 Task: Open a blank sheet, save the file as conflictavoidance.odt Add Heading 'Tips for effective conflict avoidance: 'Add the following points with square bullets '	Promote open communication_x000D_
	Seek understanding_x000D_
	Find common goals_x000D_
' Highlight heading with color  Yellow ,change the font size of heading and points to 20
Action: Mouse moved to (269, 185)
Screenshot: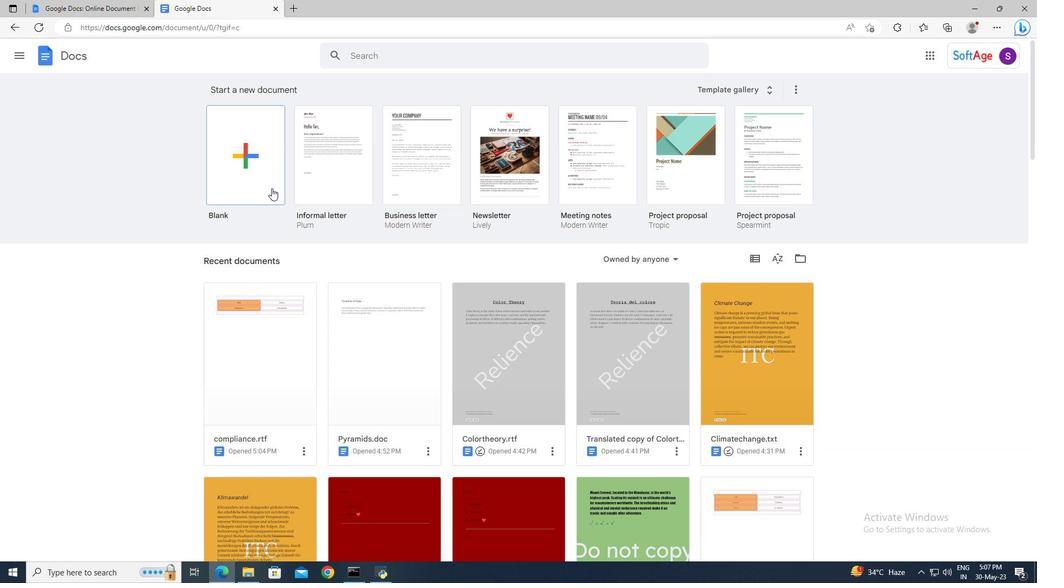 
Action: Mouse pressed left at (269, 185)
Screenshot: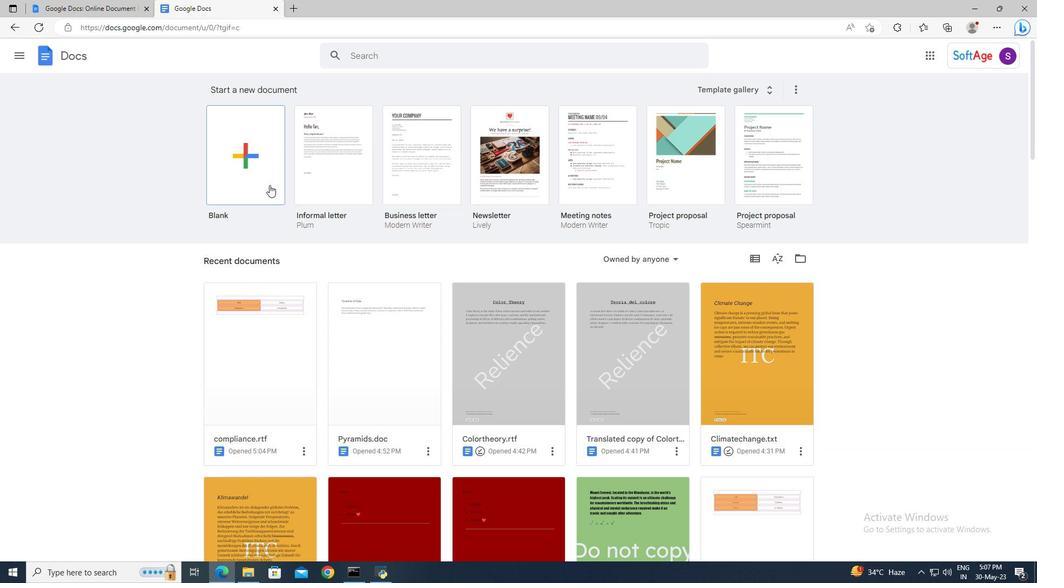 
Action: Mouse moved to (108, 46)
Screenshot: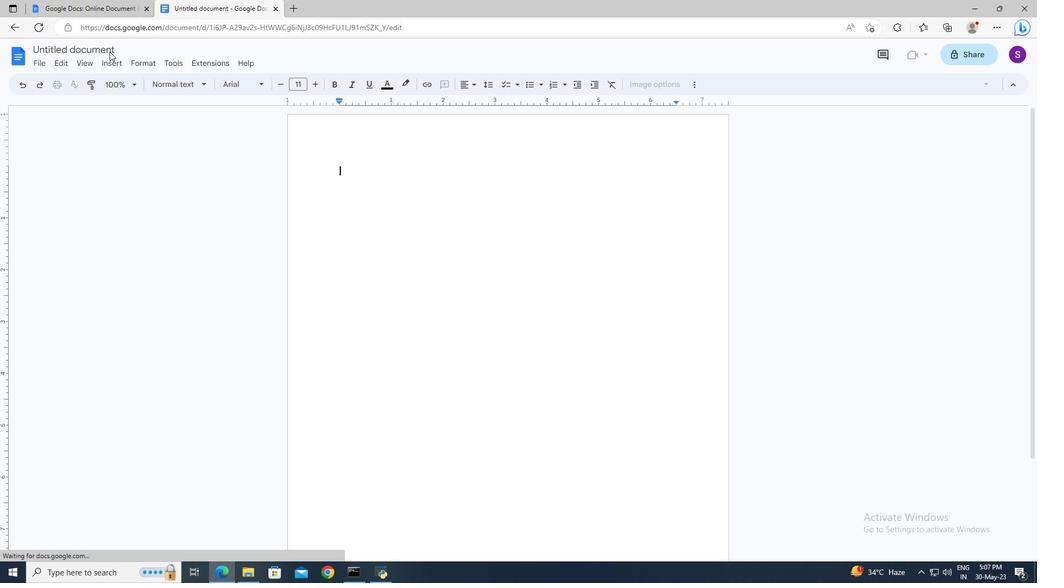 
Action: Mouse pressed left at (108, 46)
Screenshot: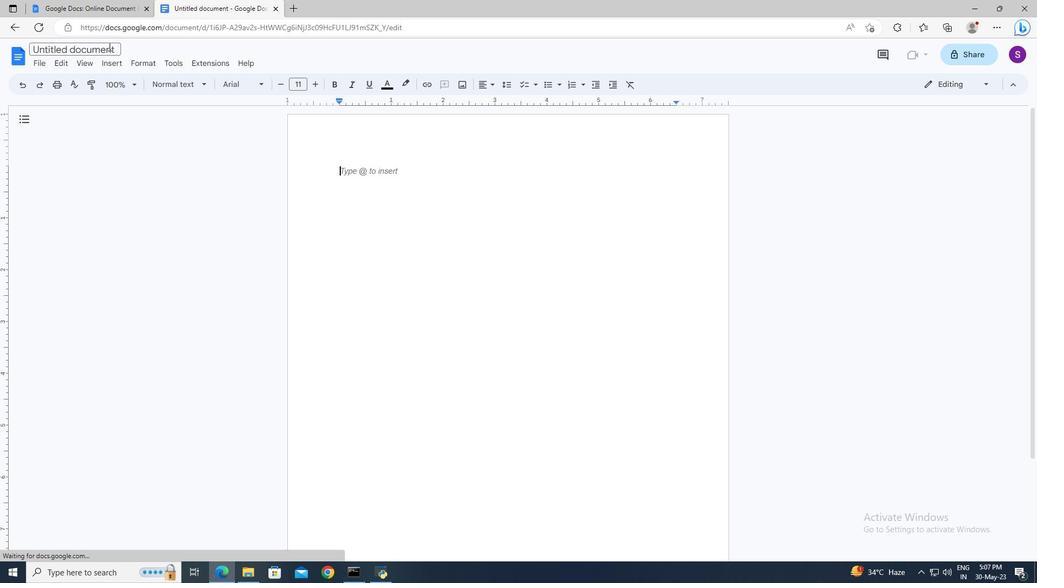 
Action: Key pressed conflictavoidance.odt<Key.enter>
Screenshot: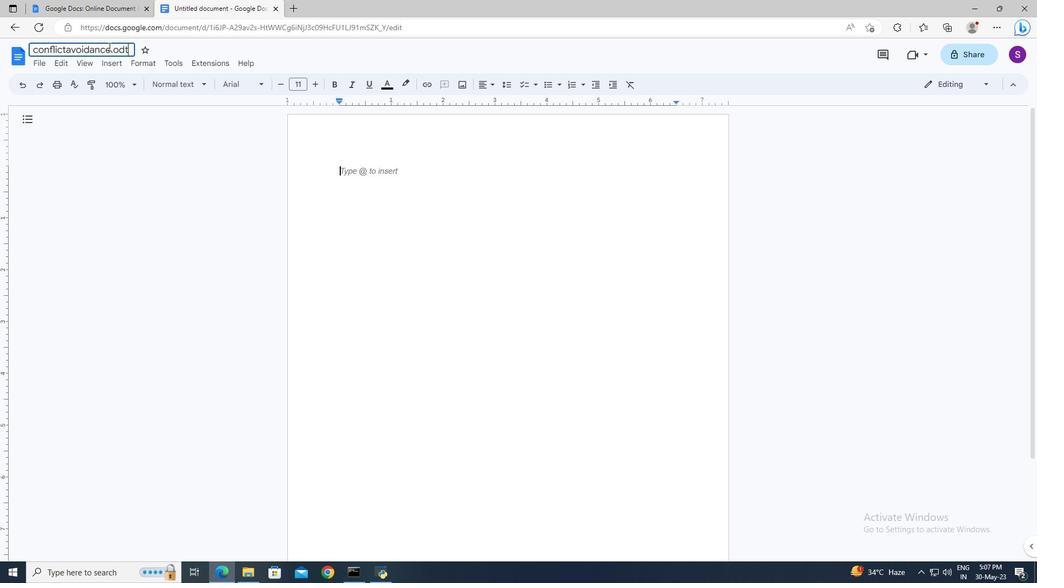 
Action: Mouse moved to (155, 82)
Screenshot: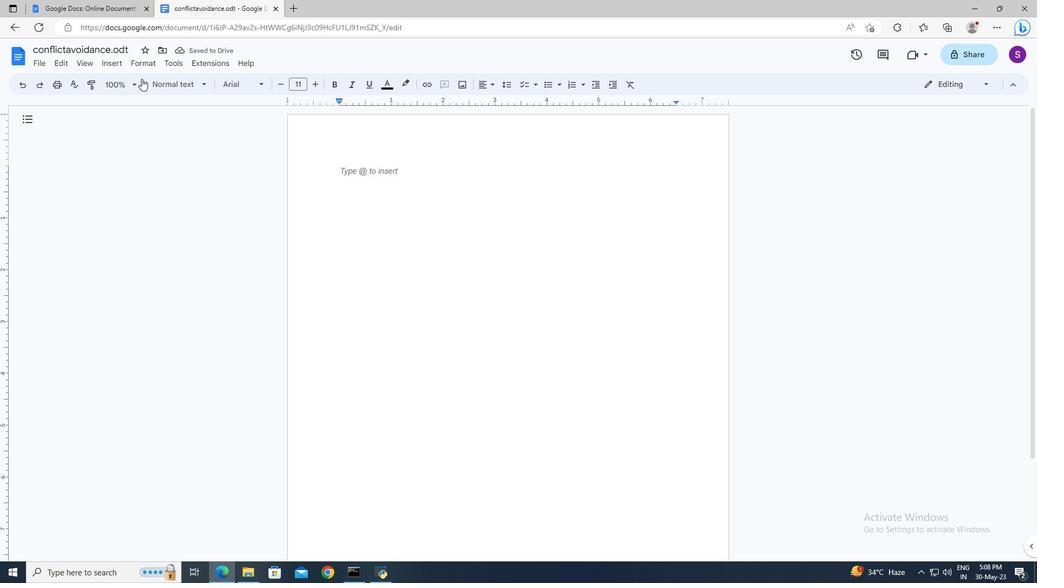 
Action: Mouse pressed left at (155, 82)
Screenshot: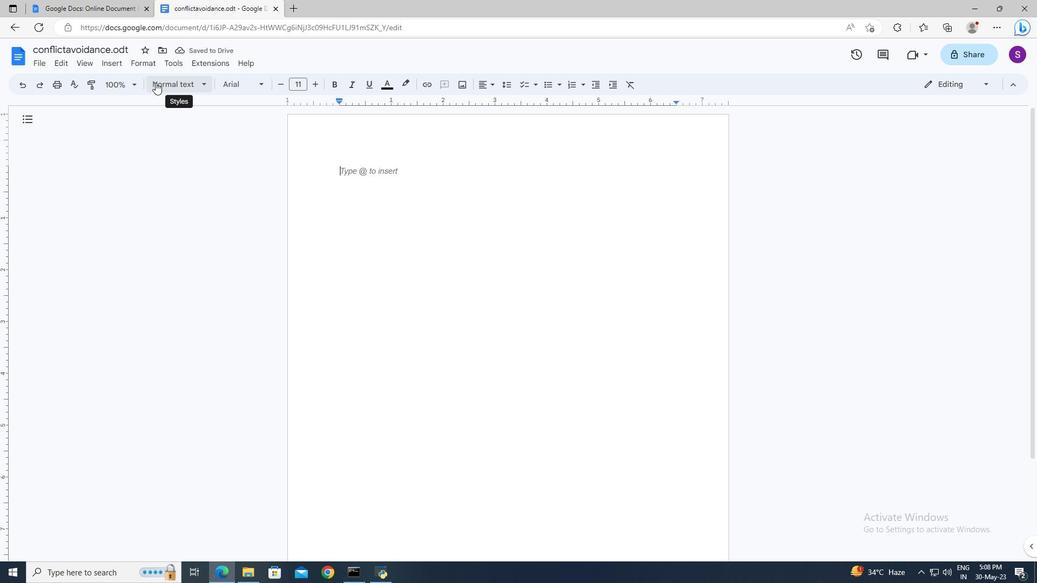
Action: Mouse moved to (181, 222)
Screenshot: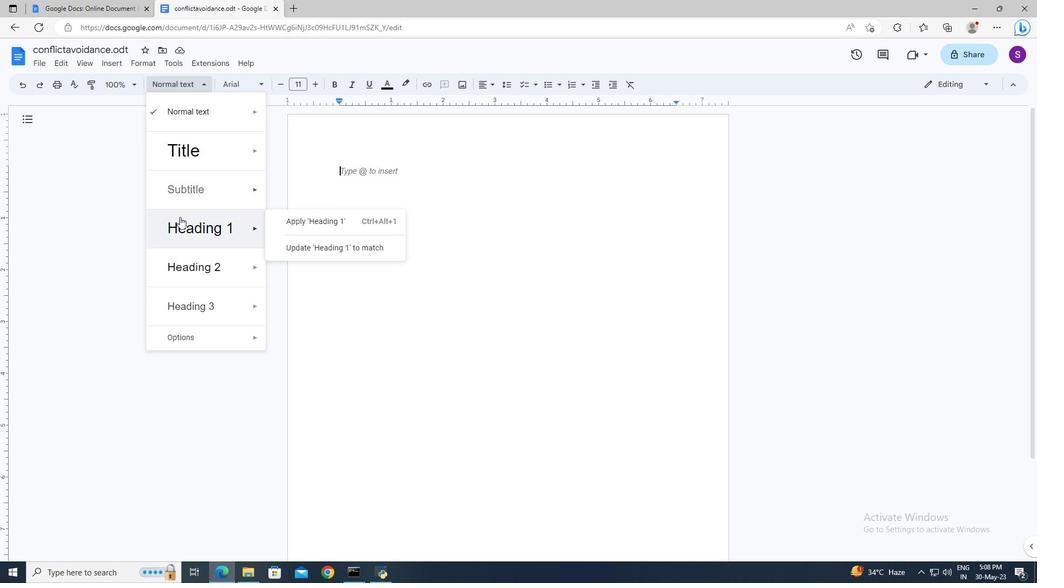 
Action: Mouse pressed left at (181, 222)
Screenshot: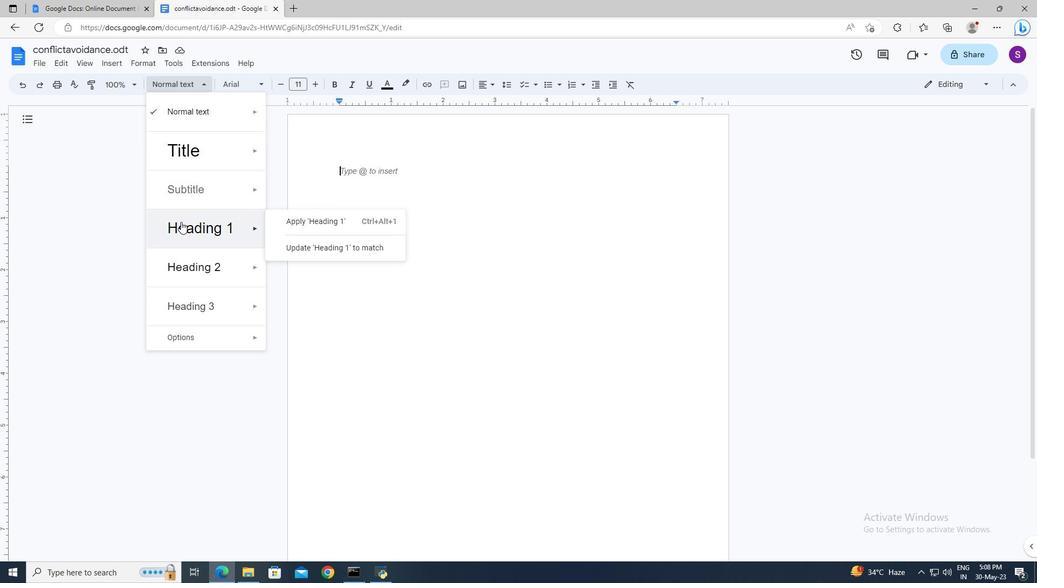
Action: Key pressed <Key.shift>Tips<Key.space>for<Key.space>effective<Key.space>conflict<Key.space>avoidance<Key.shift>:<Key.enter><Key.enter>
Screenshot: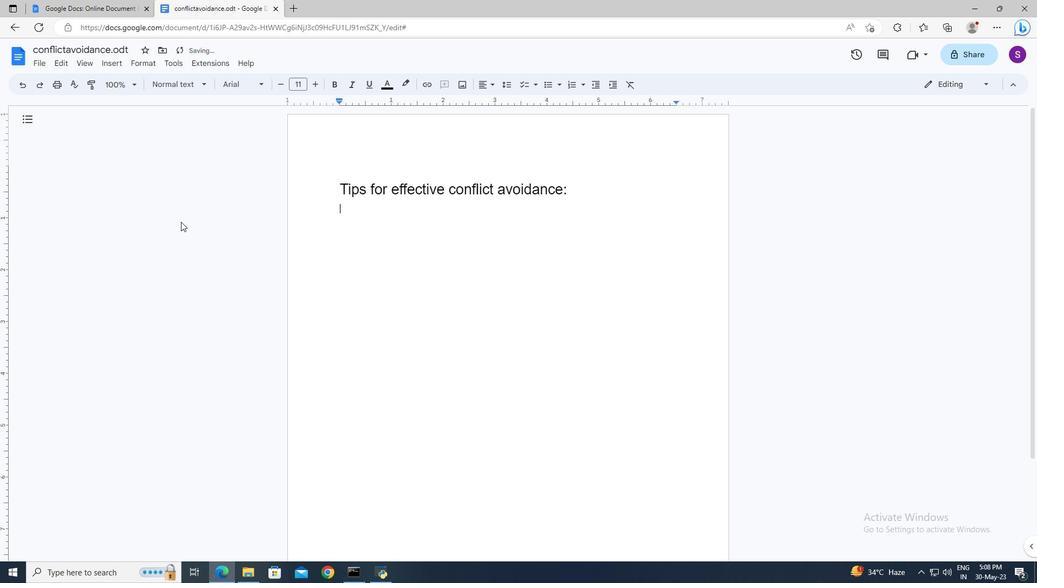 
Action: Mouse moved to (557, 84)
Screenshot: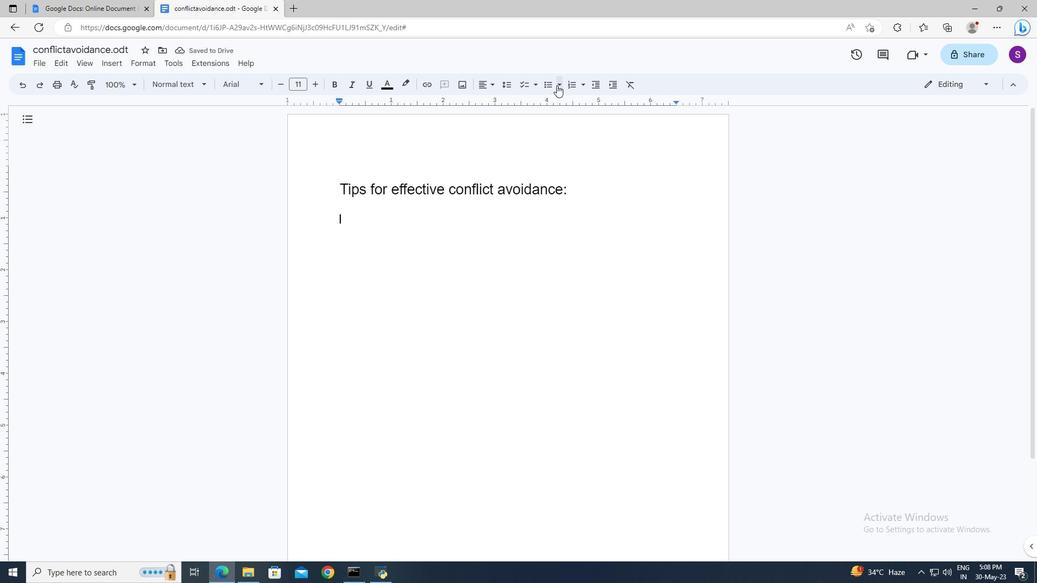 
Action: Mouse pressed left at (557, 84)
Screenshot: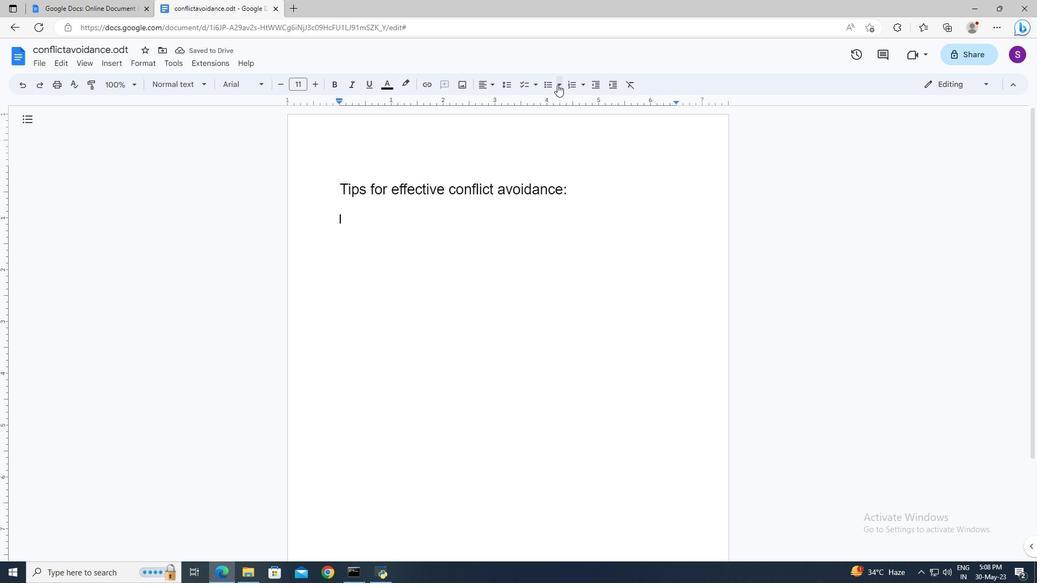
Action: Mouse moved to (653, 125)
Screenshot: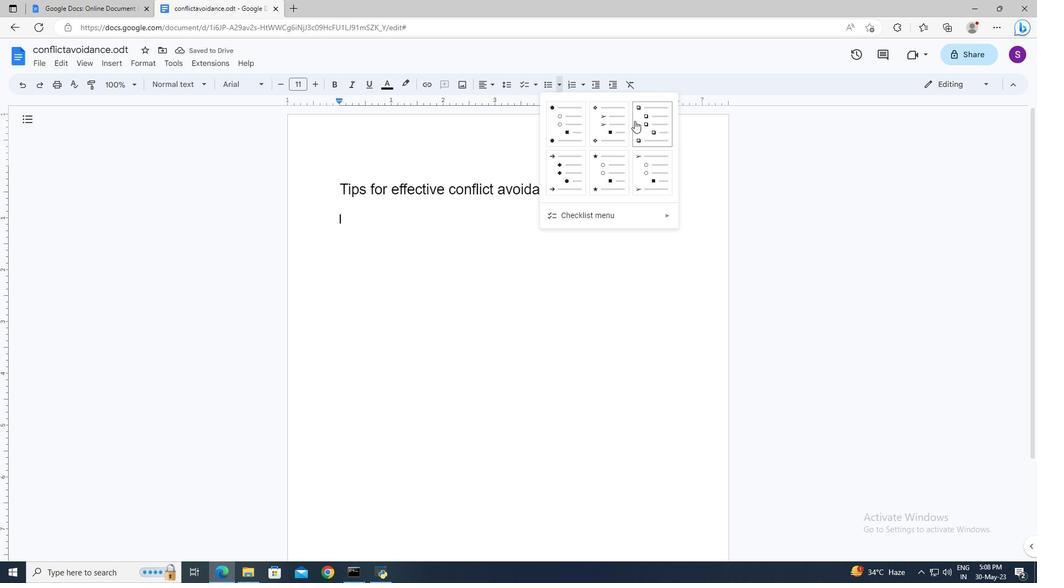 
Action: Mouse pressed left at (653, 125)
Screenshot: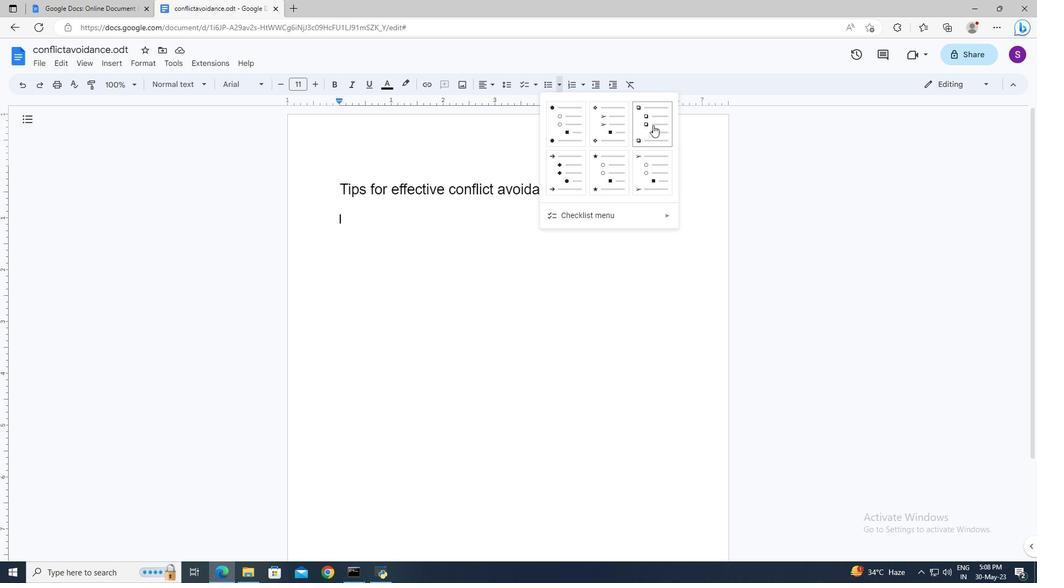 
Action: Mouse moved to (562, 236)
Screenshot: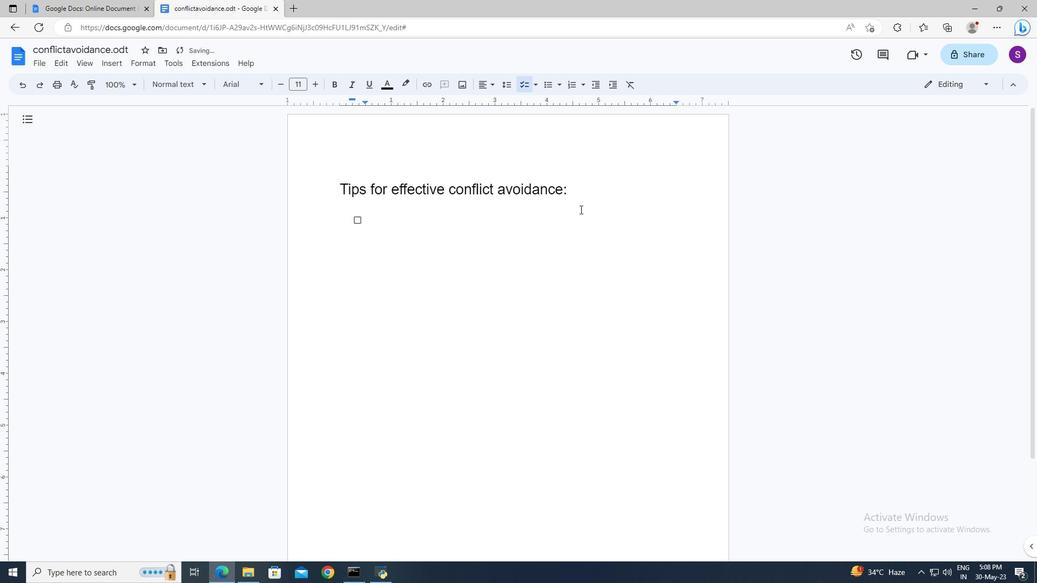 
Action: Key pressed <Key.shift>Promote<Key.space>open<Key.space>communication<Key.enter><Key.shift>Seek<Key.space>understanding<Key.enter><Key.shift>Find<Key.space>common<Key.space>goals
Screenshot: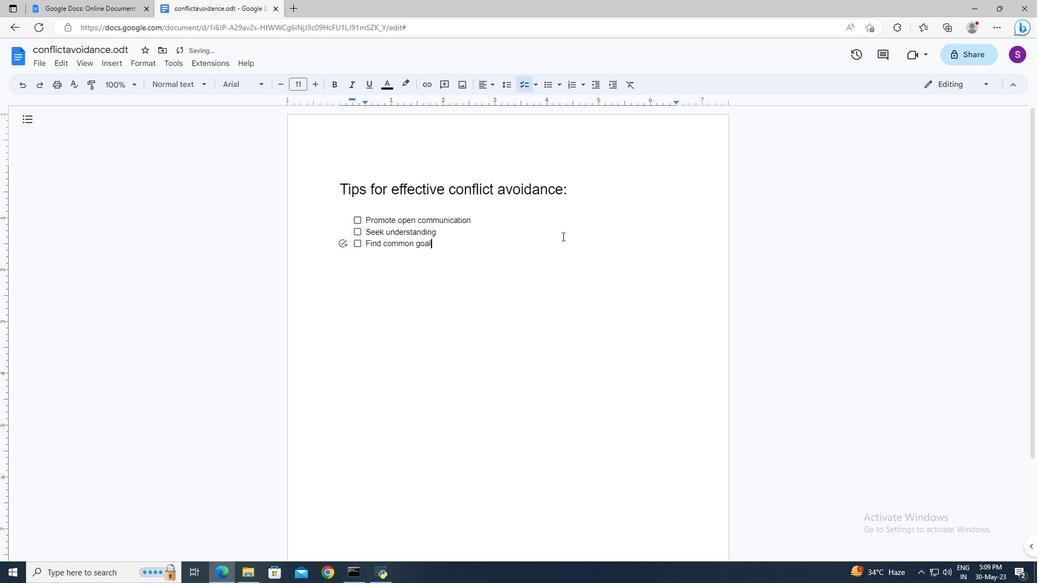 
Action: Mouse moved to (330, 189)
Screenshot: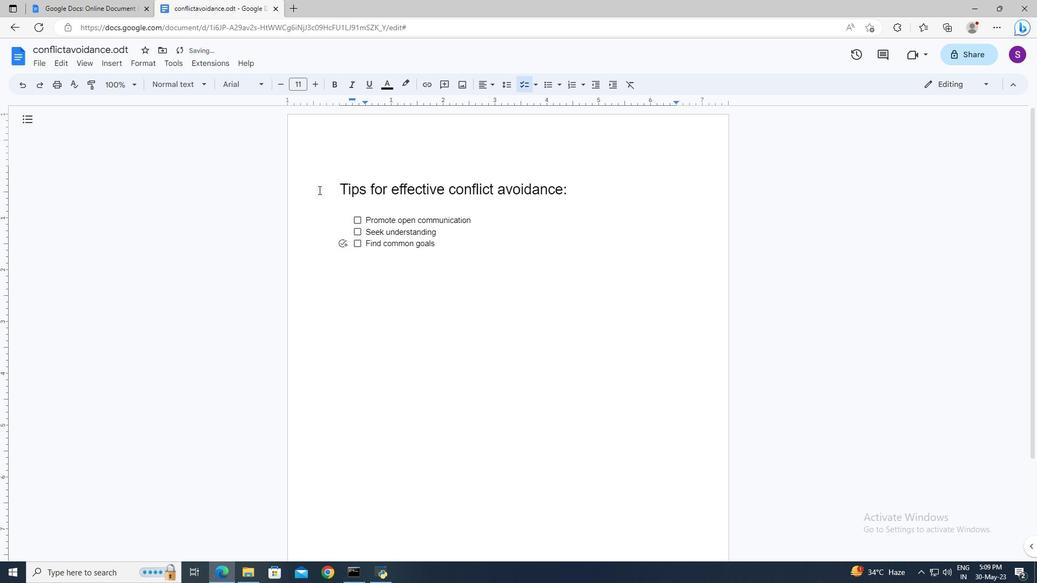 
Action: Mouse pressed left at (330, 189)
Screenshot: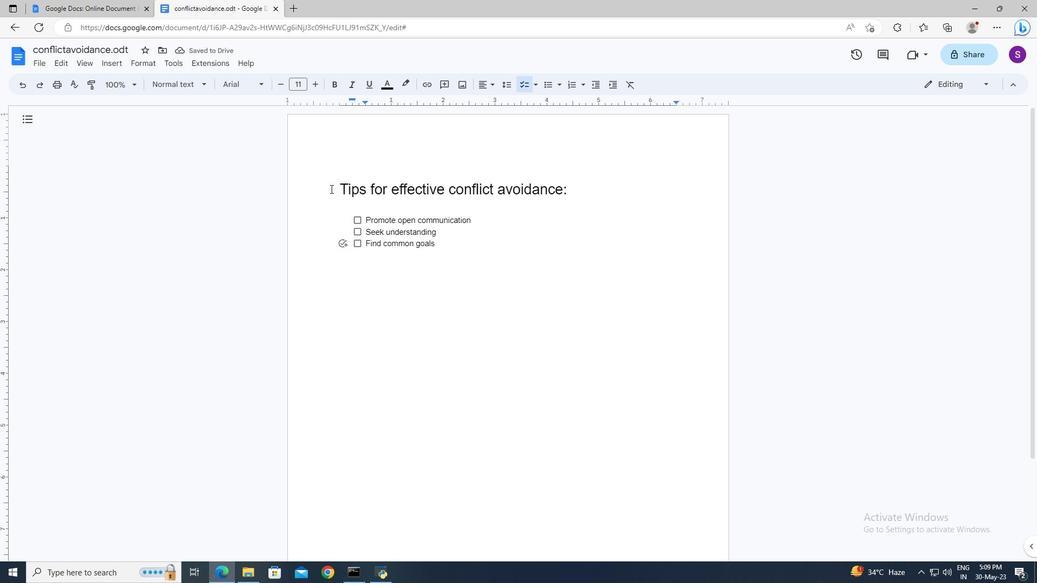 
Action: Key pressed <Key.shift><Key.right><Key.right><Key.right><Key.end><Key.up><Key.up><Key.up><Key.left>
Screenshot: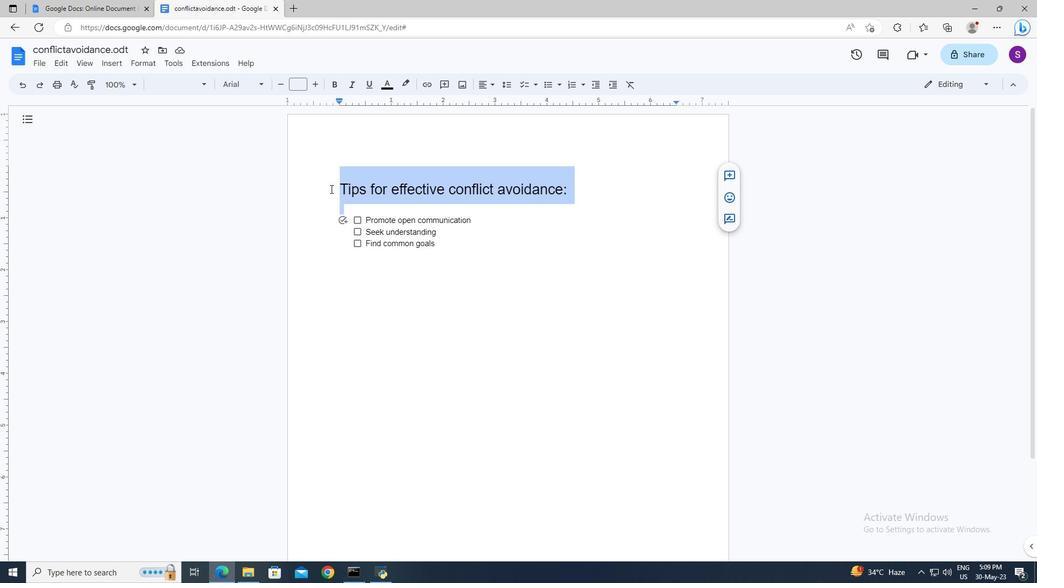 
Action: Mouse moved to (406, 86)
Screenshot: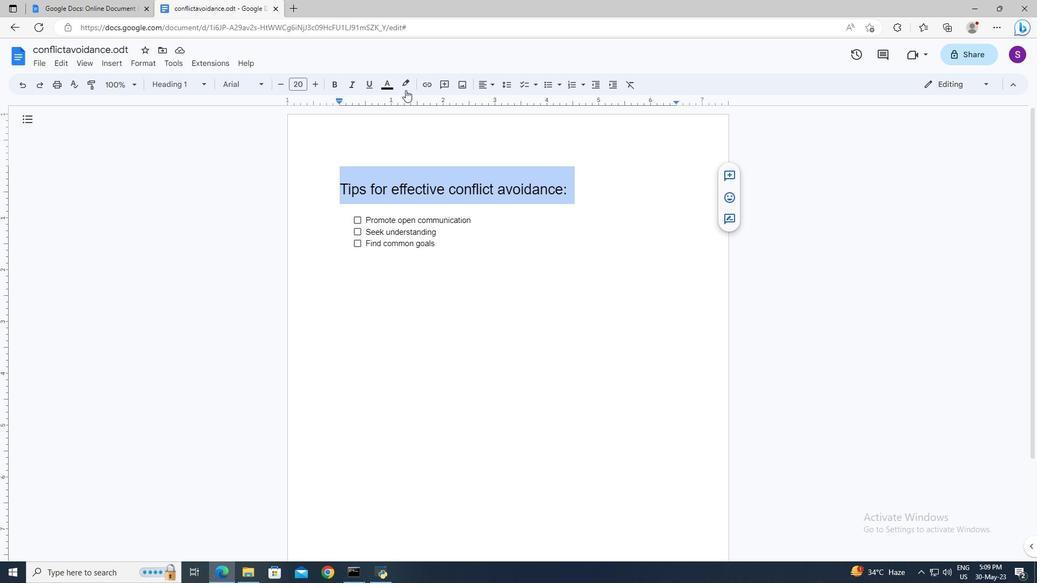 
Action: Mouse pressed left at (406, 86)
Screenshot: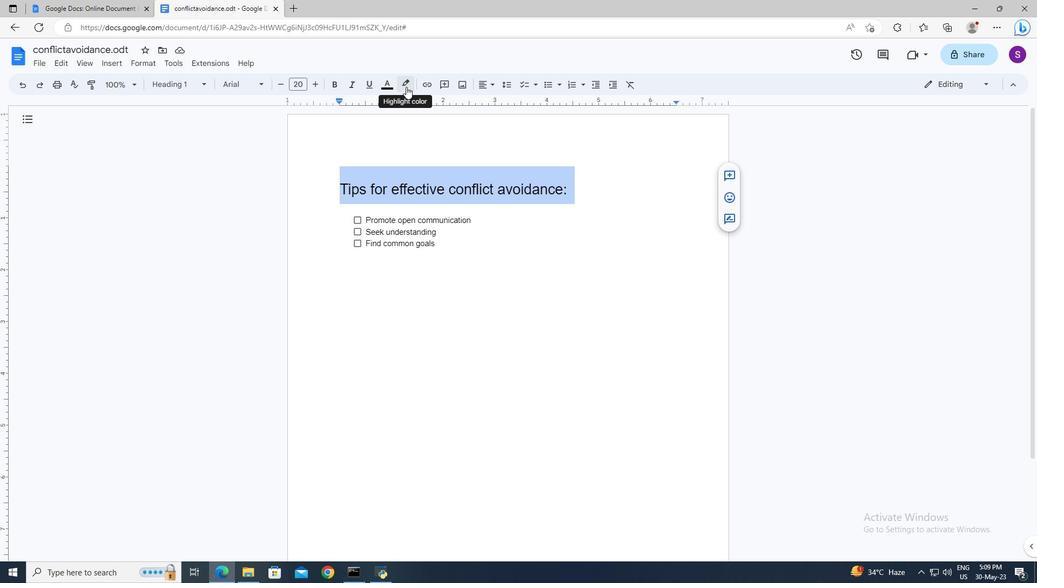 
Action: Mouse moved to (441, 129)
Screenshot: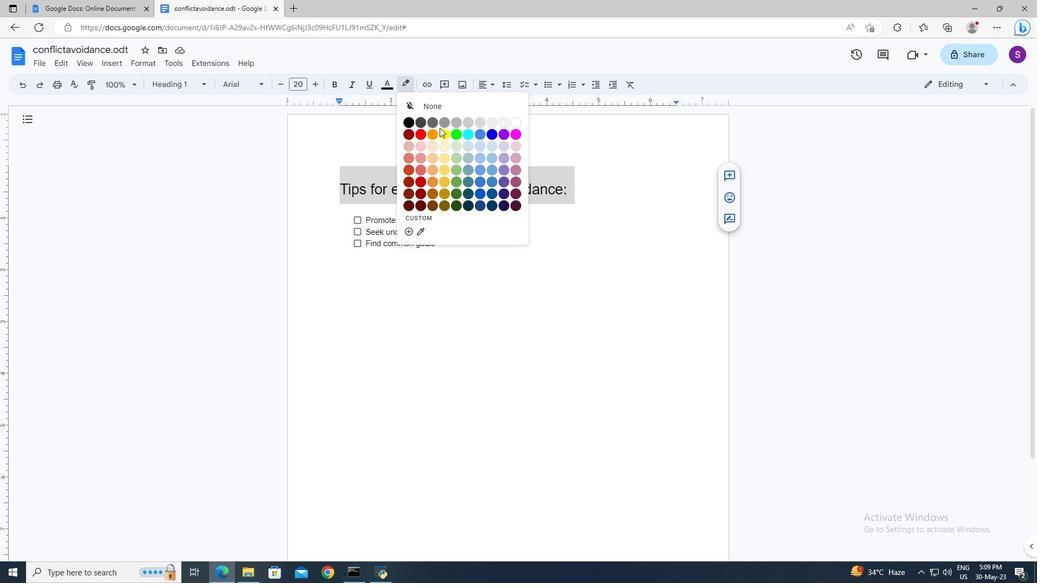 
Action: Mouse pressed left at (441, 129)
Screenshot: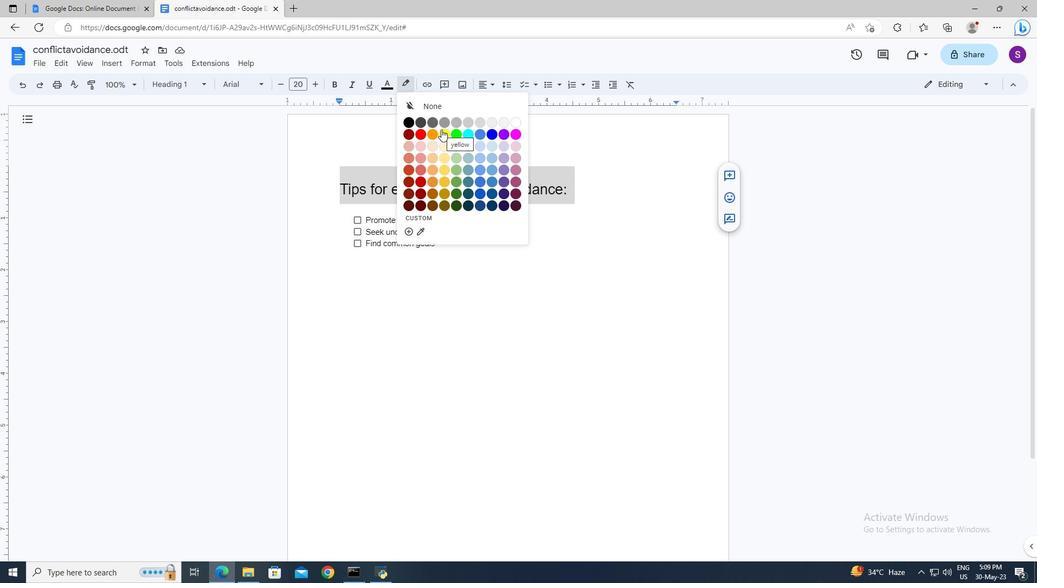
Action: Mouse moved to (304, 82)
Screenshot: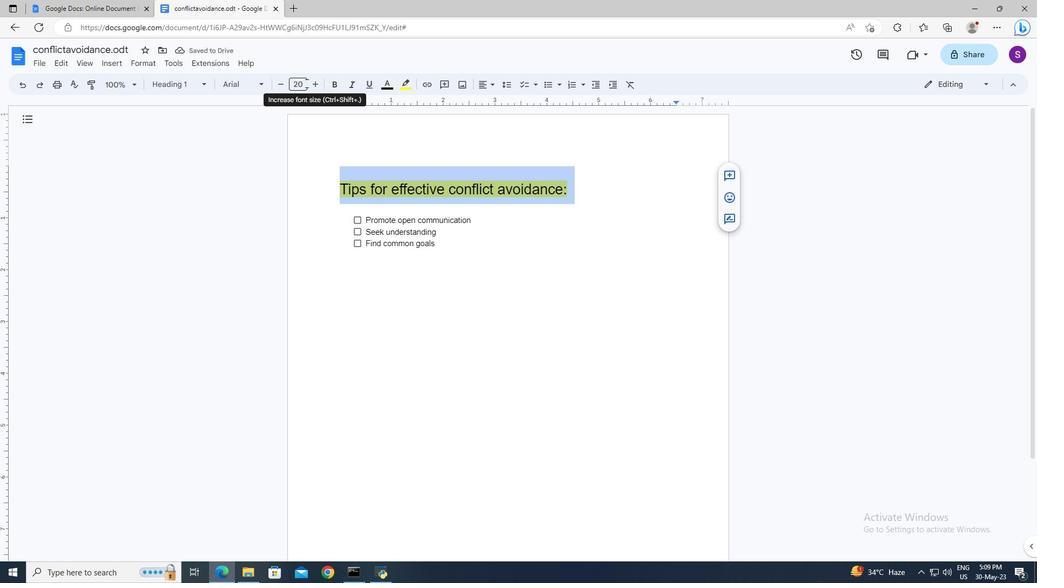 
Action: Mouse pressed left at (304, 82)
Screenshot: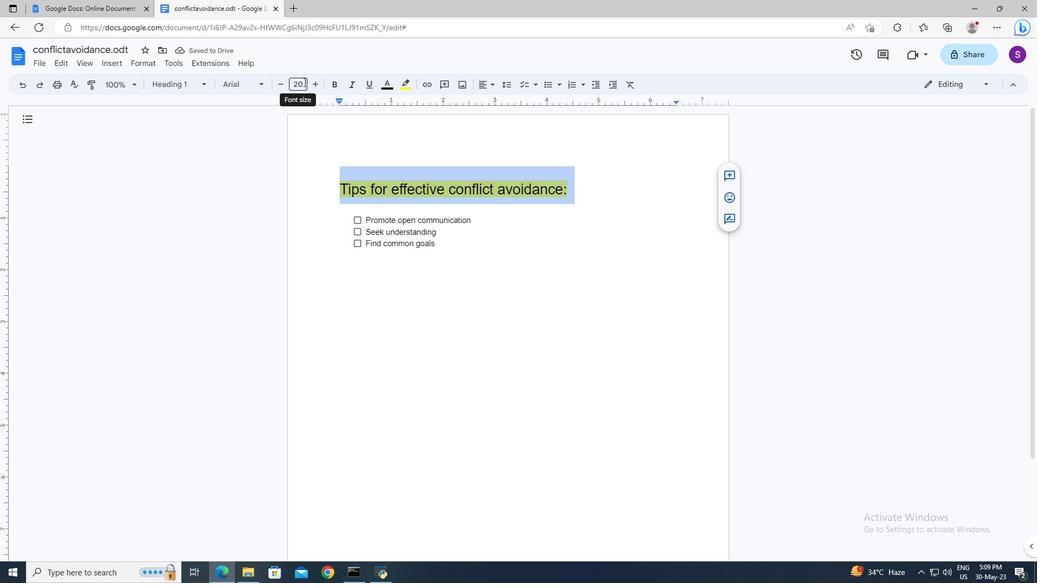 
Action: Key pressed 20<Key.enter>
Screenshot: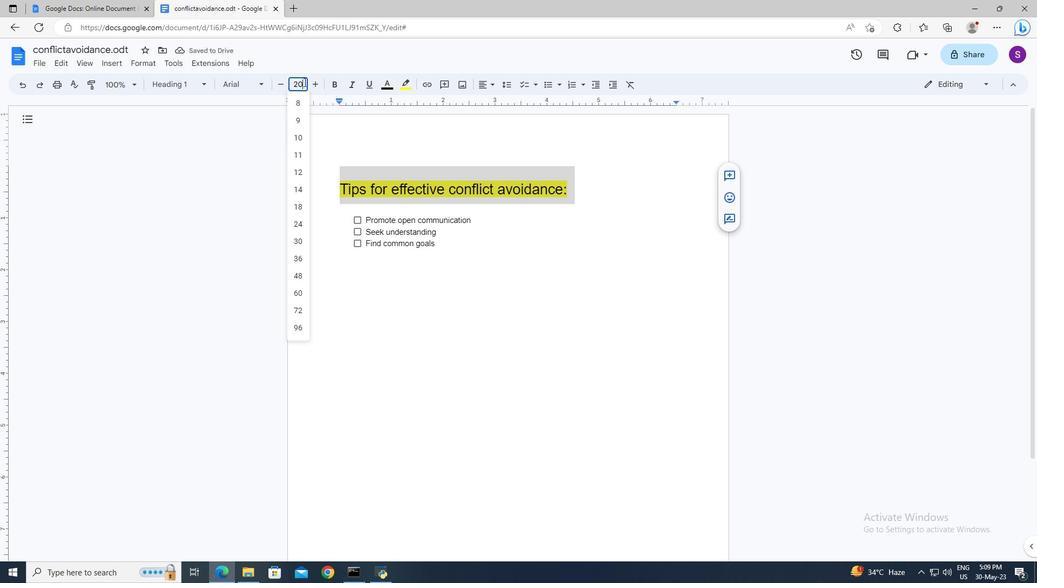 
Action: Mouse moved to (365, 220)
Screenshot: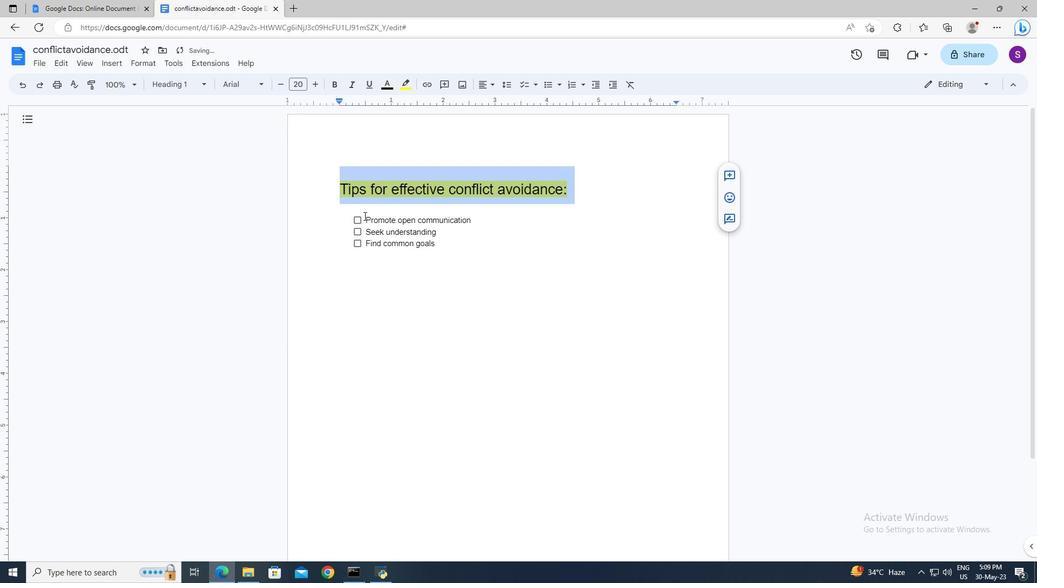 
Action: Mouse pressed left at (365, 220)
Screenshot: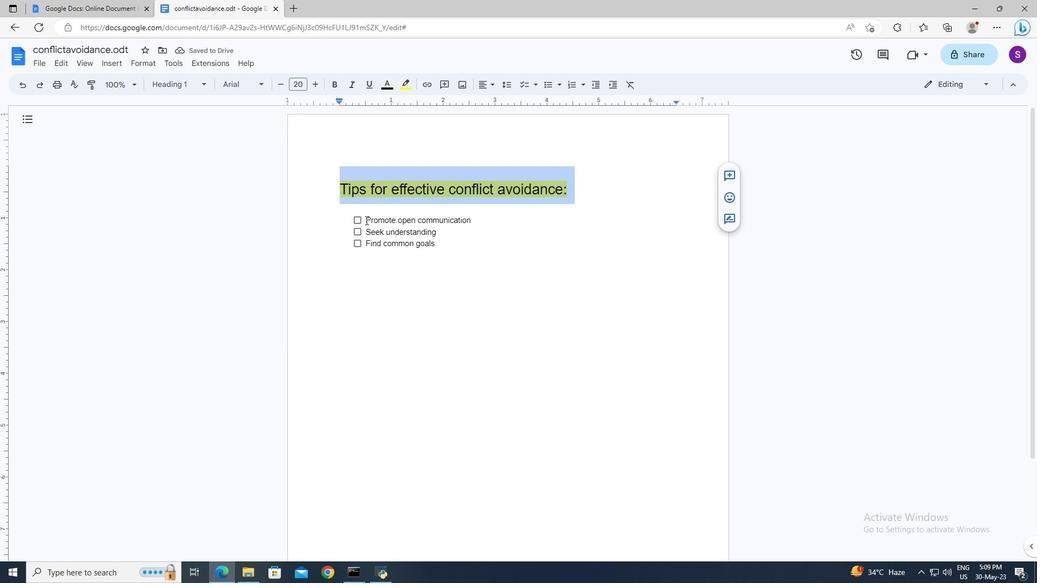 
Action: Key pressed <Key.shift><Key.down><Key.down><Key.down>
Screenshot: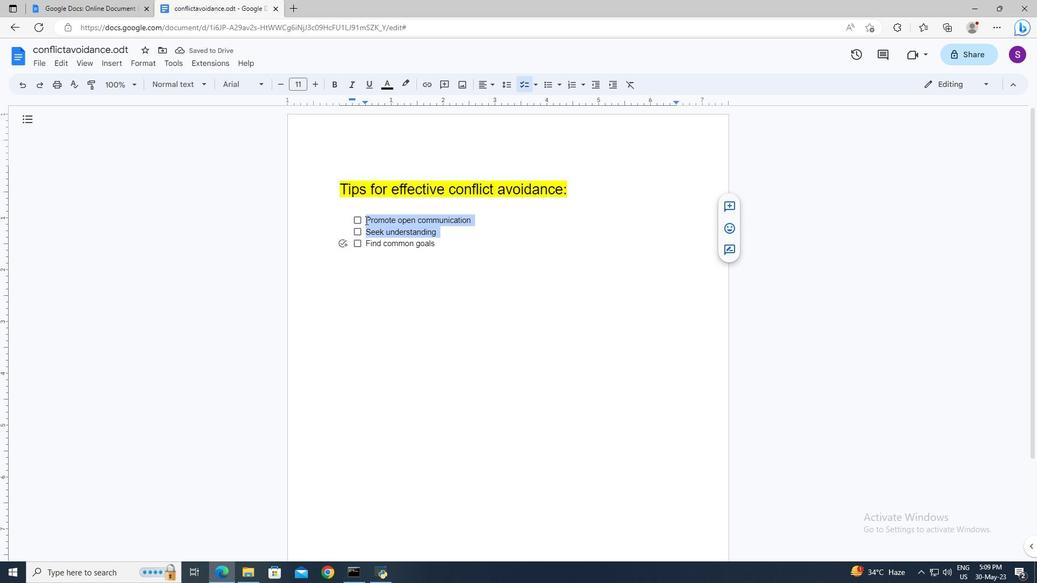 
Action: Mouse moved to (303, 85)
Screenshot: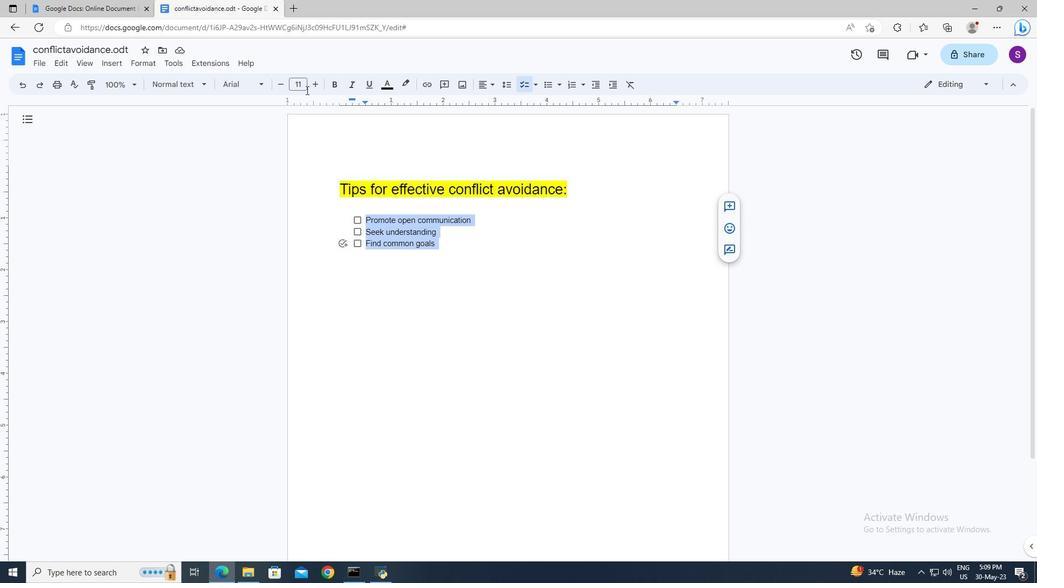 
Action: Mouse pressed left at (303, 85)
Screenshot: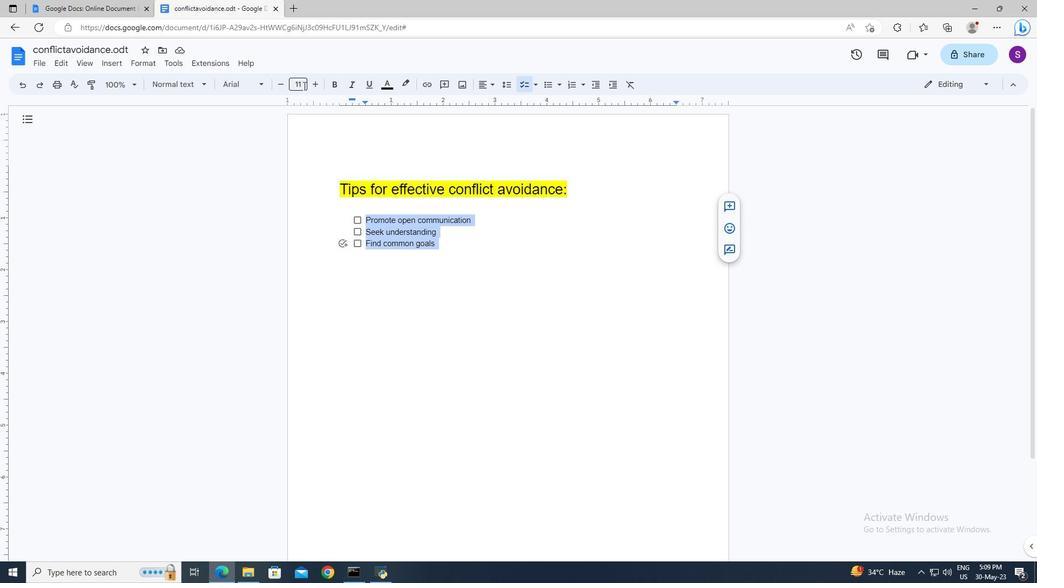 
Action: Key pressed 20<Key.enter>
Screenshot: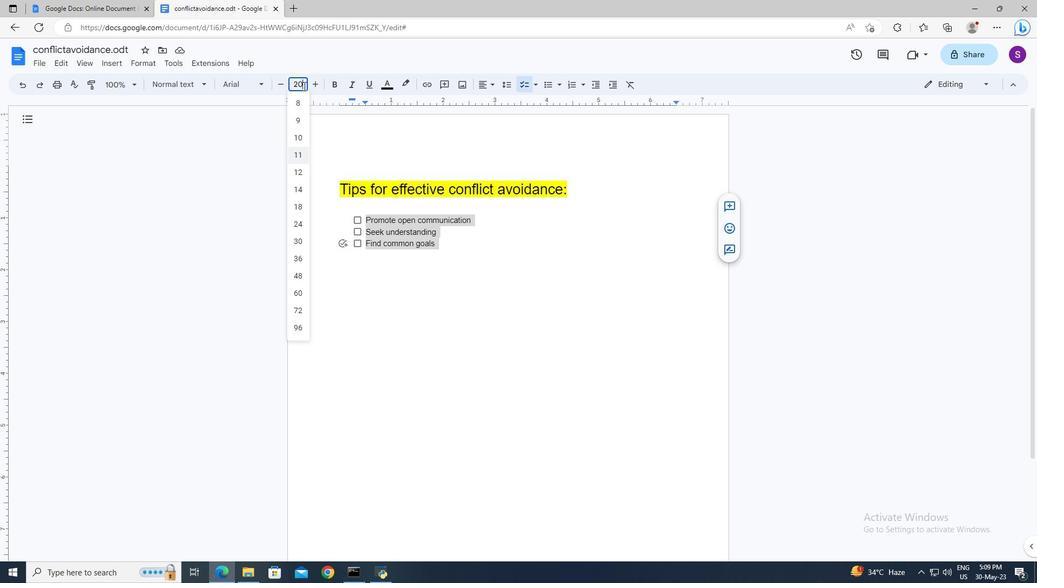 
Action: Mouse moved to (531, 263)
Screenshot: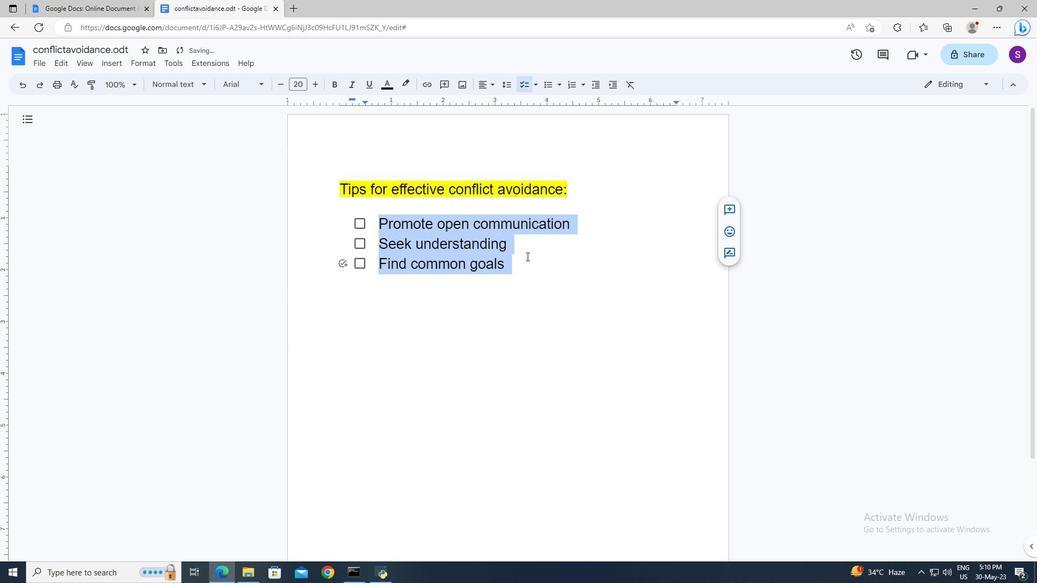
Action: Mouse pressed left at (531, 263)
Screenshot: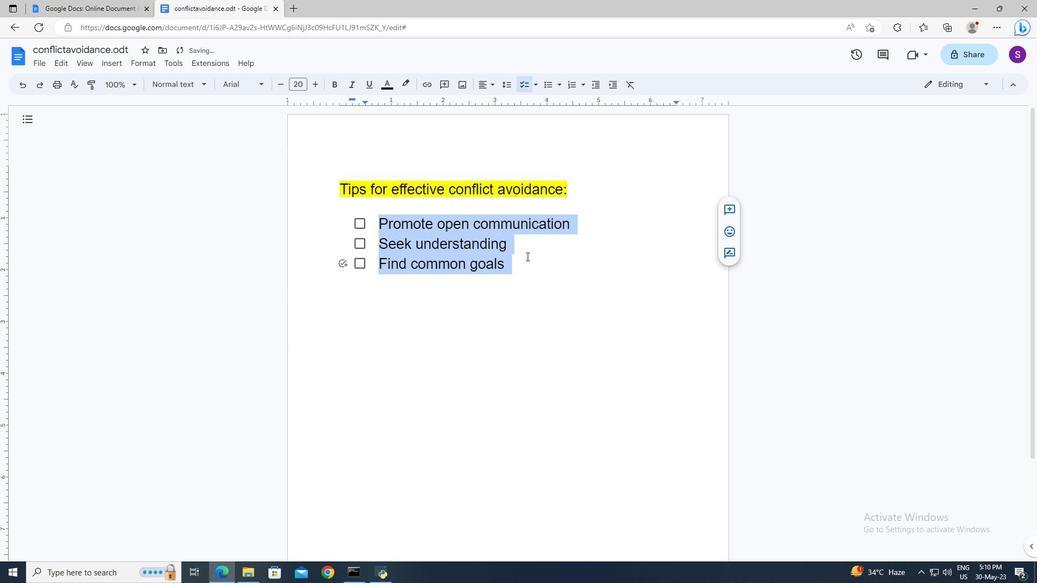 
